 Task: Create in the project TruTech and in the Backlog issue 'Implement a new cloud-based customer service platform for a company with omnichannel communication and AI-powered chatbots' a child issue 'Data access policy creation and auditing', and assign it to team member softage.4@softage.net.
Action: Mouse moved to (774, 241)
Screenshot: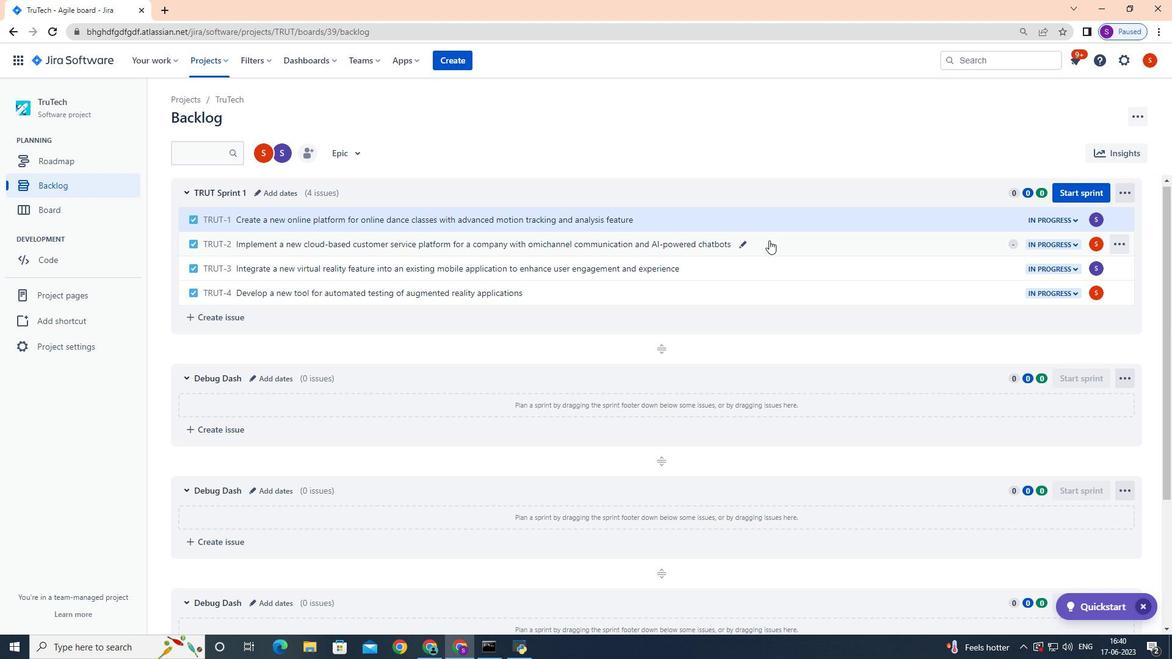 
Action: Mouse pressed left at (774, 241)
Screenshot: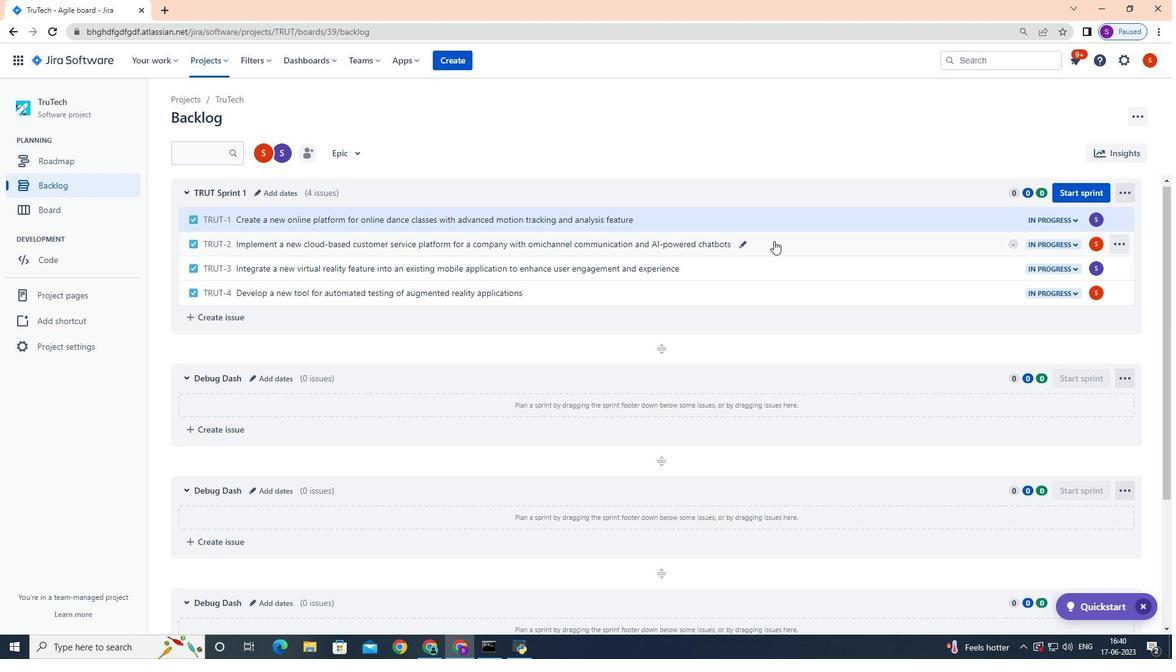 
Action: Mouse moved to (954, 312)
Screenshot: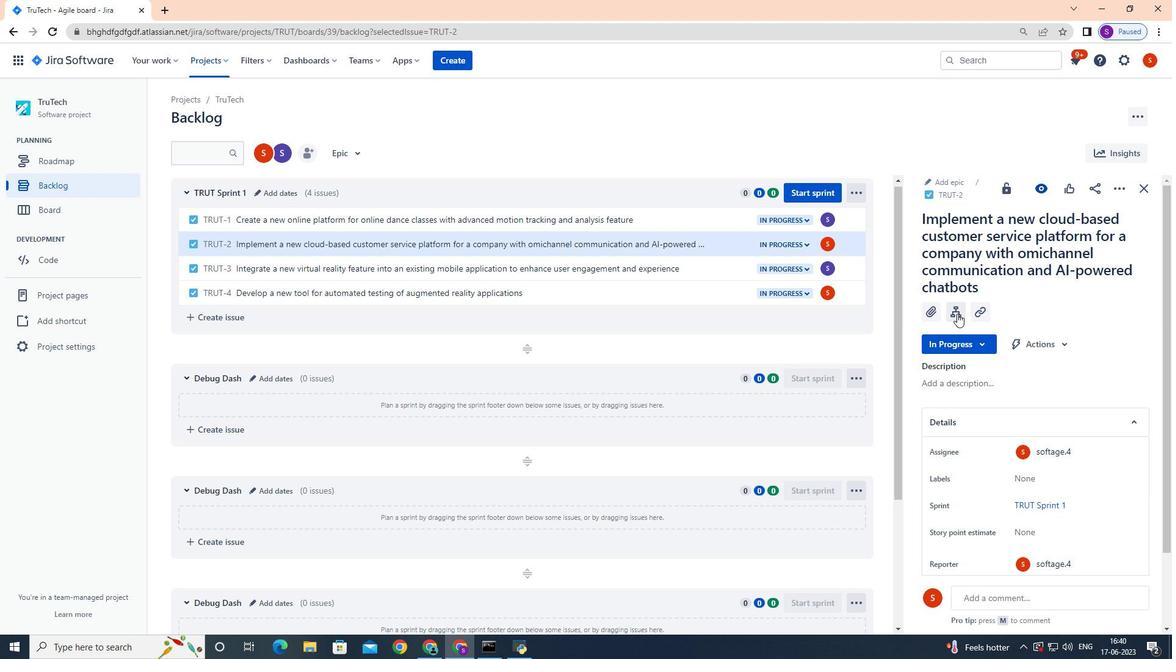 
Action: Mouse pressed left at (954, 312)
Screenshot: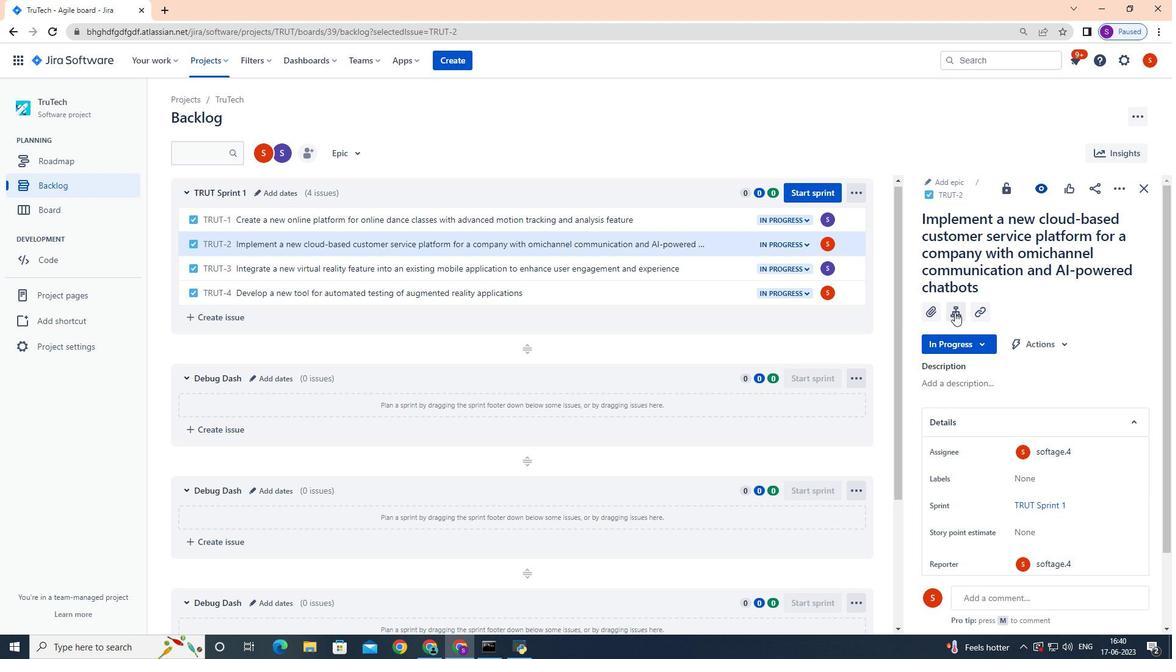 
Action: Mouse moved to (951, 305)
Screenshot: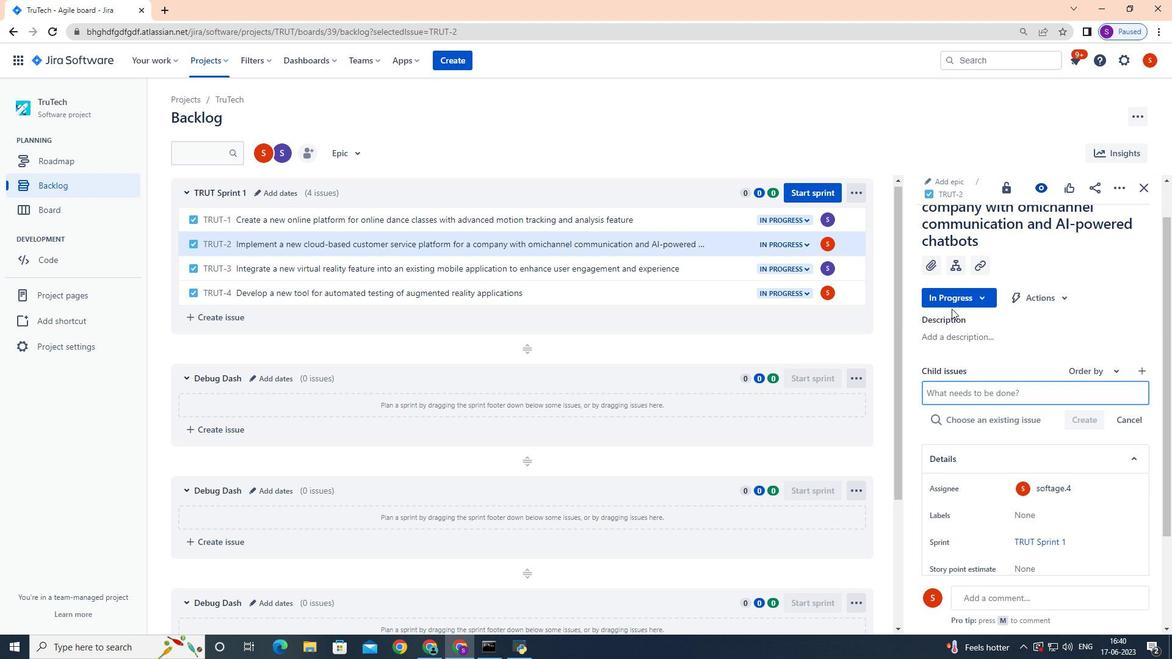 
Action: Key pressed <Key.shift>Data<Key.space>access<Key.space>policy<Key.space>creation<Key.space>and<Key.space>auditing<Key.space><Key.enter>
Screenshot: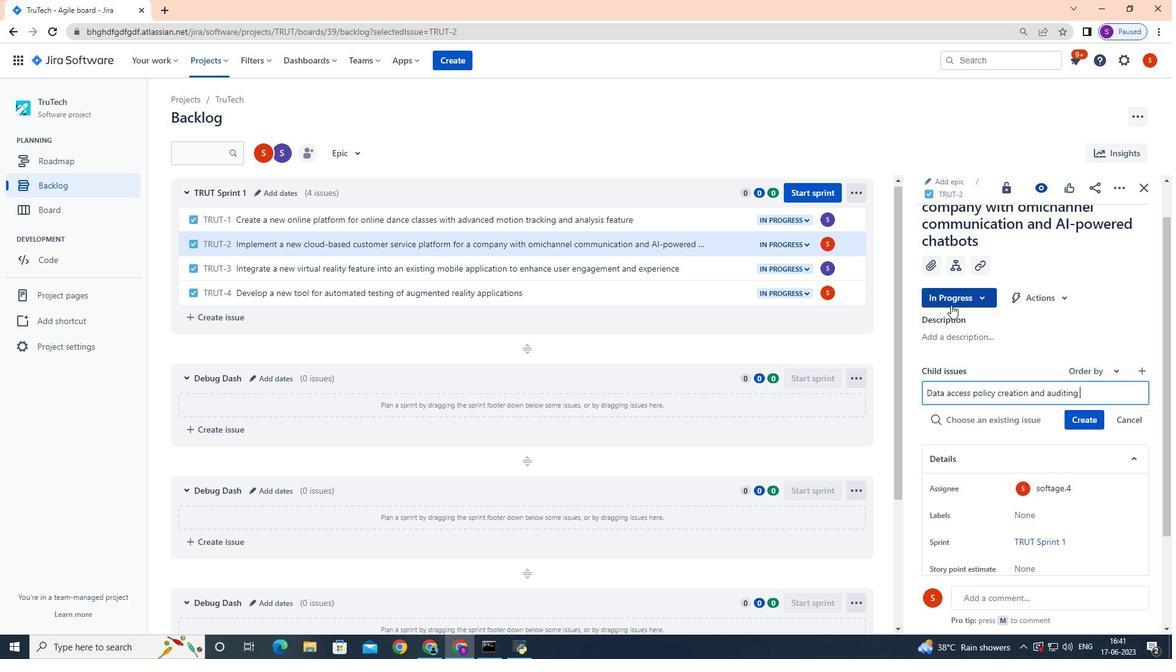 
Action: Mouse moved to (1093, 396)
Screenshot: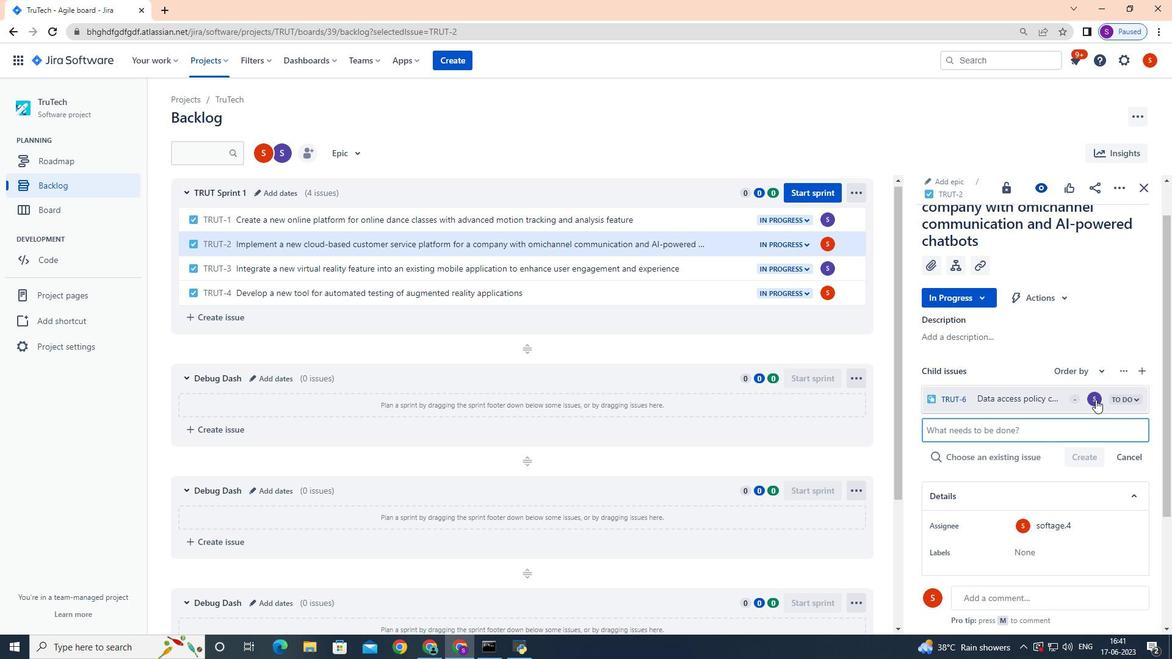 
Action: Mouse pressed left at (1093, 396)
Screenshot: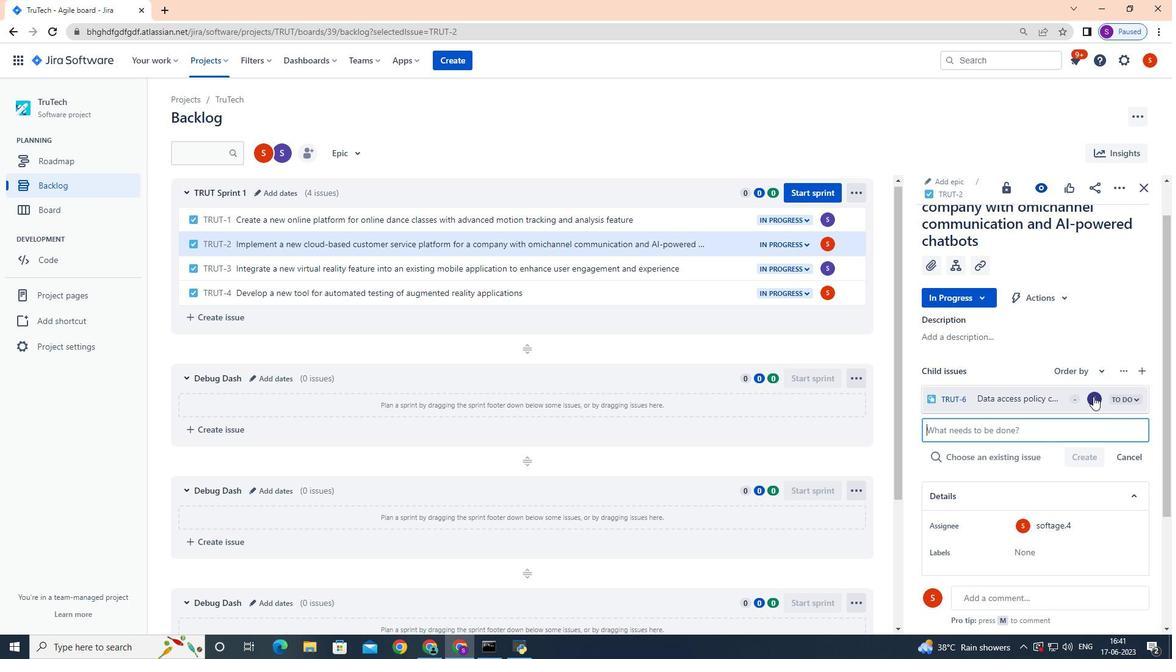 
Action: Mouse moved to (1091, 387)
Screenshot: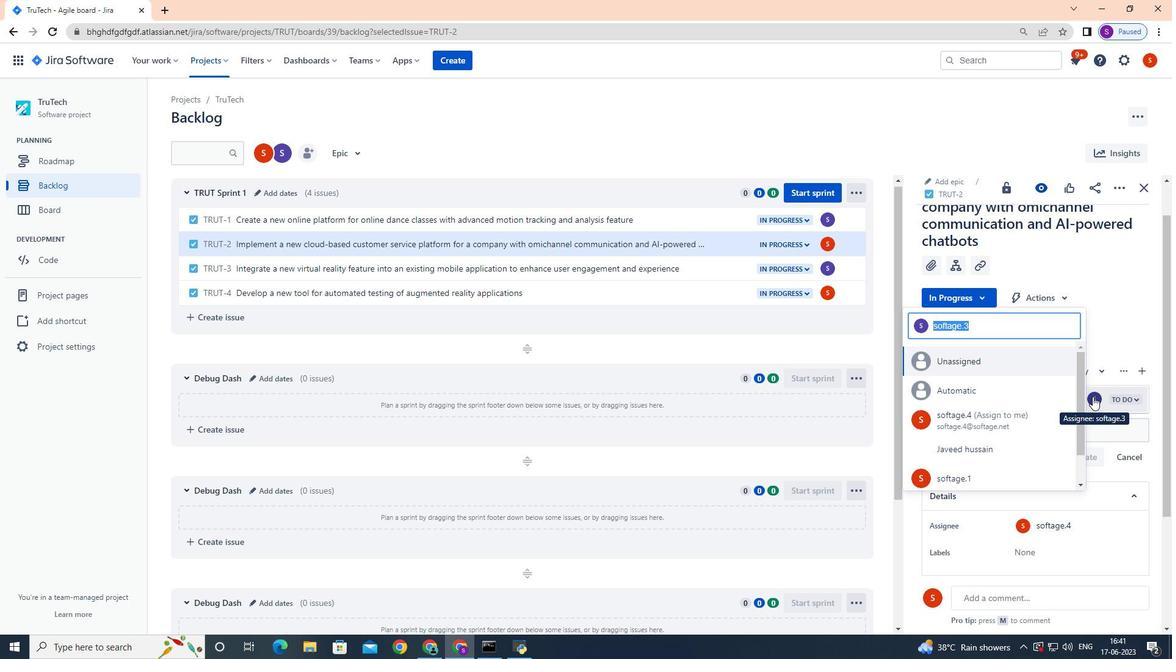 
Action: Key pressed softage.4
Screenshot: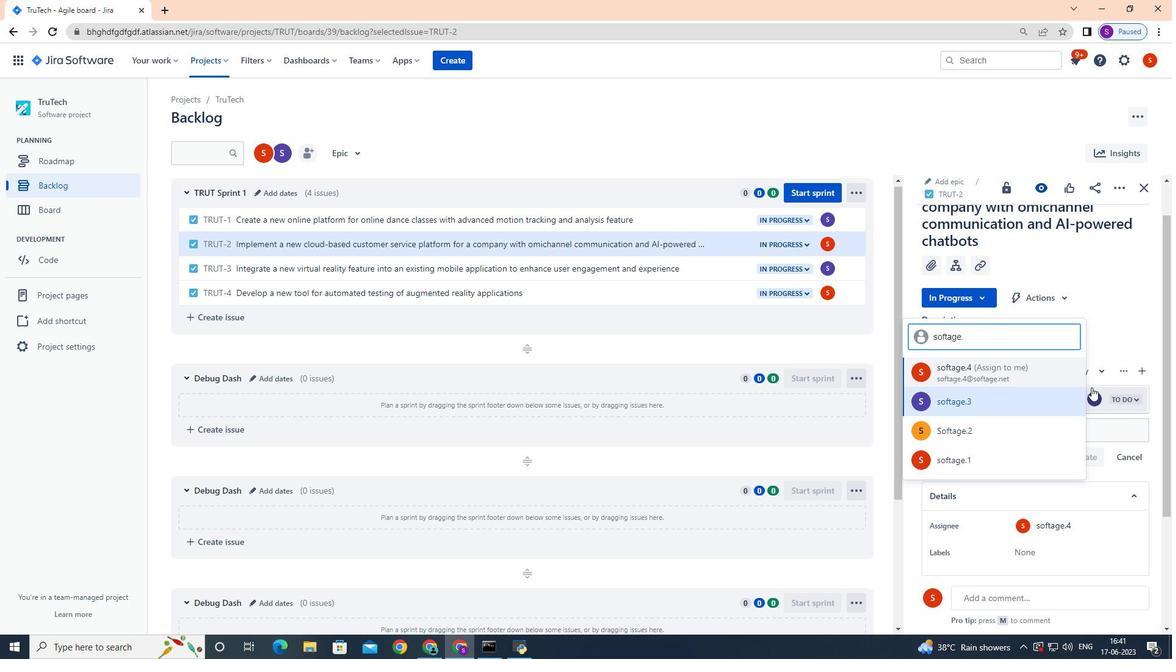 
Action: Mouse moved to (993, 365)
Screenshot: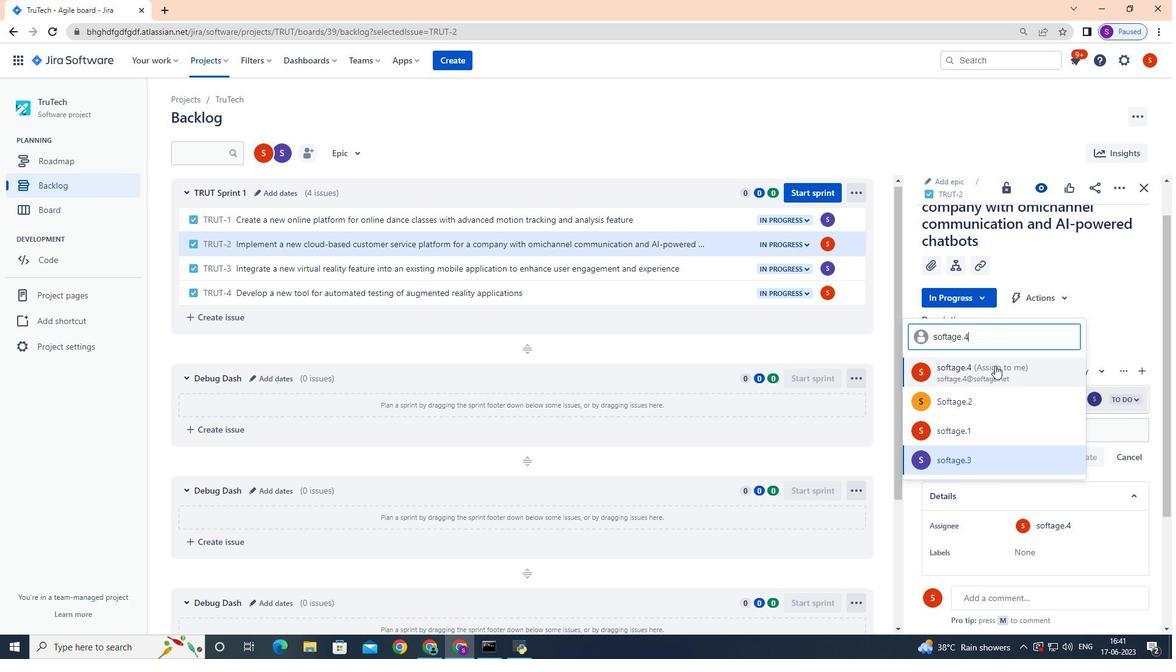
Action: Mouse pressed left at (993, 365)
Screenshot: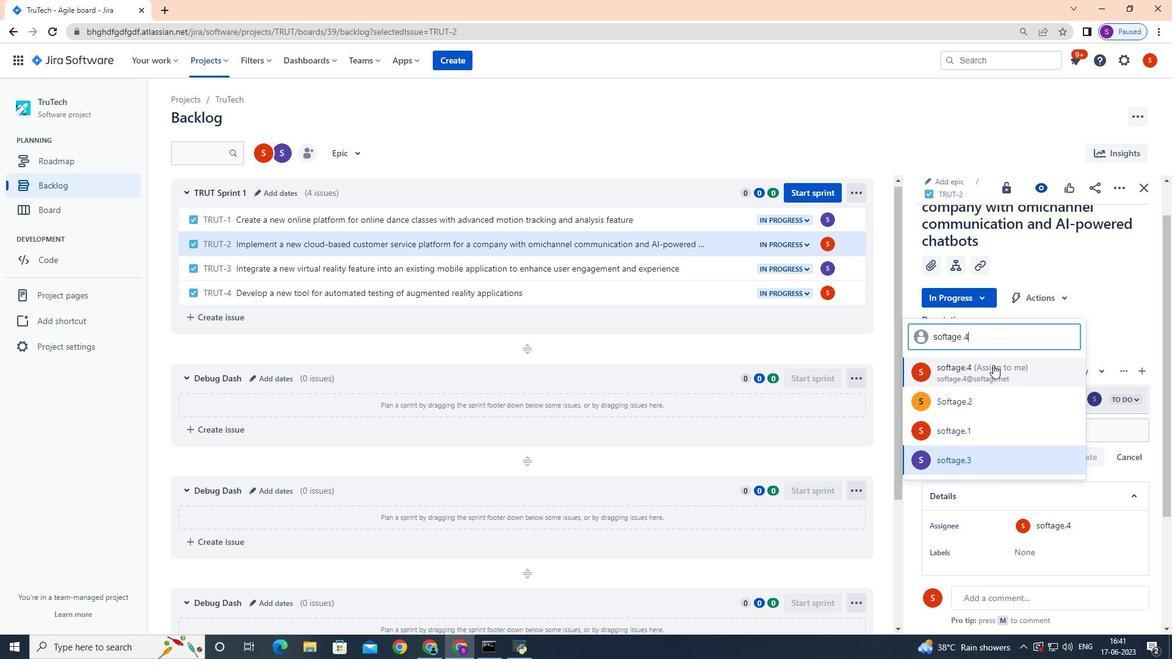 
Action: Mouse moved to (997, 365)
Screenshot: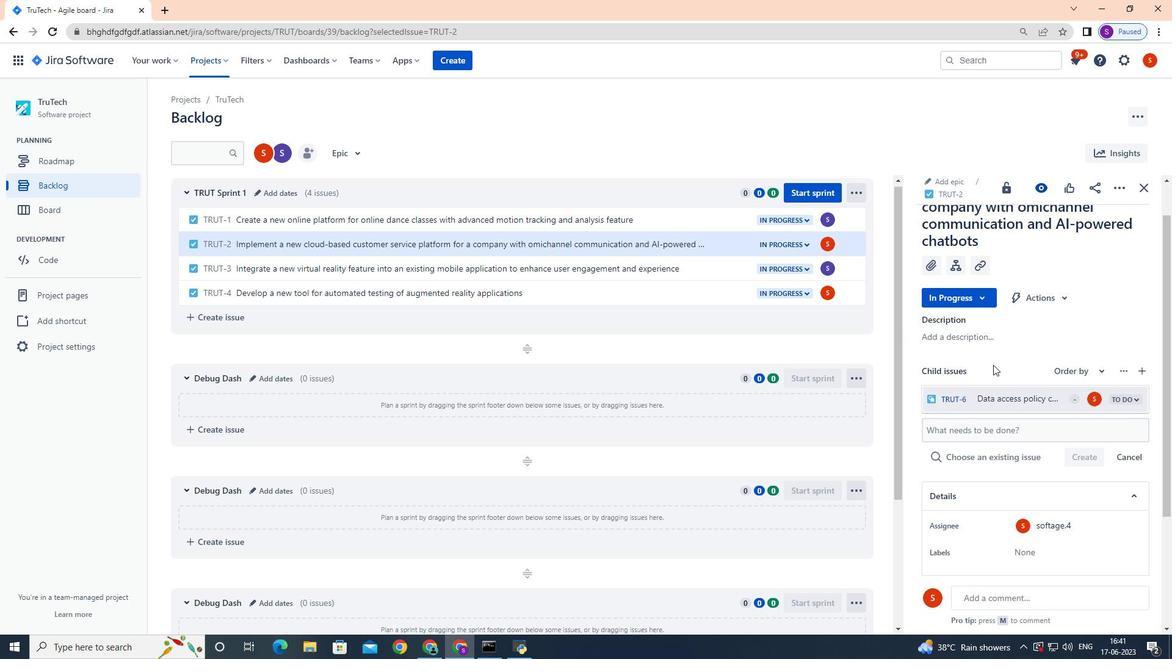 
